 Task: Look for products from Solar Roast Coffee only.
Action: Mouse pressed left at (17, 132)
Screenshot: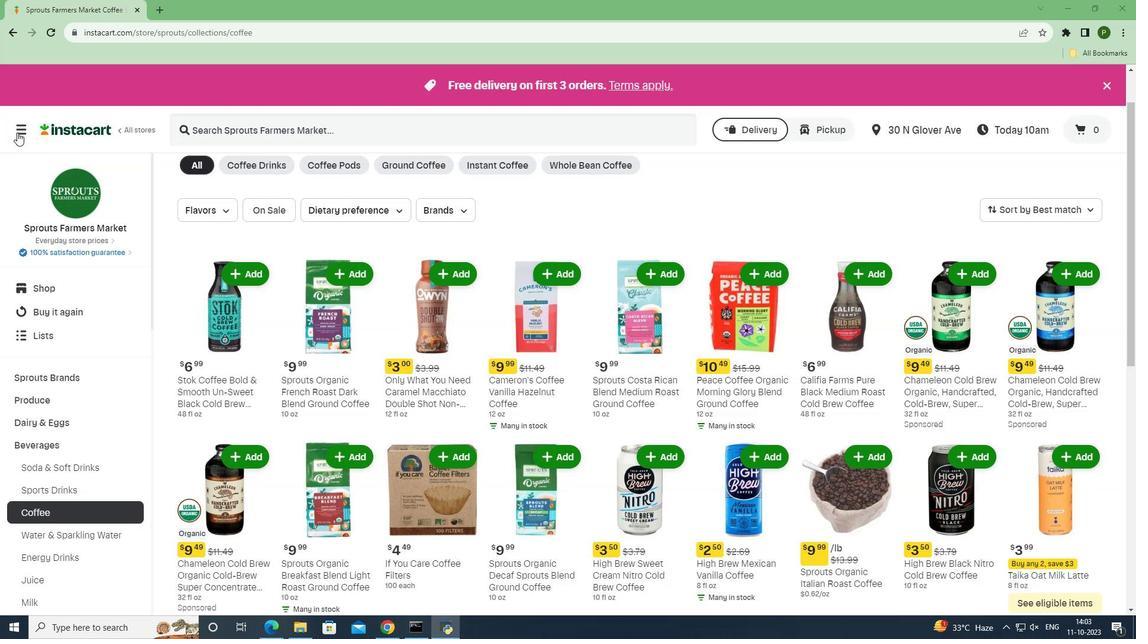 
Action: Mouse moved to (48, 322)
Screenshot: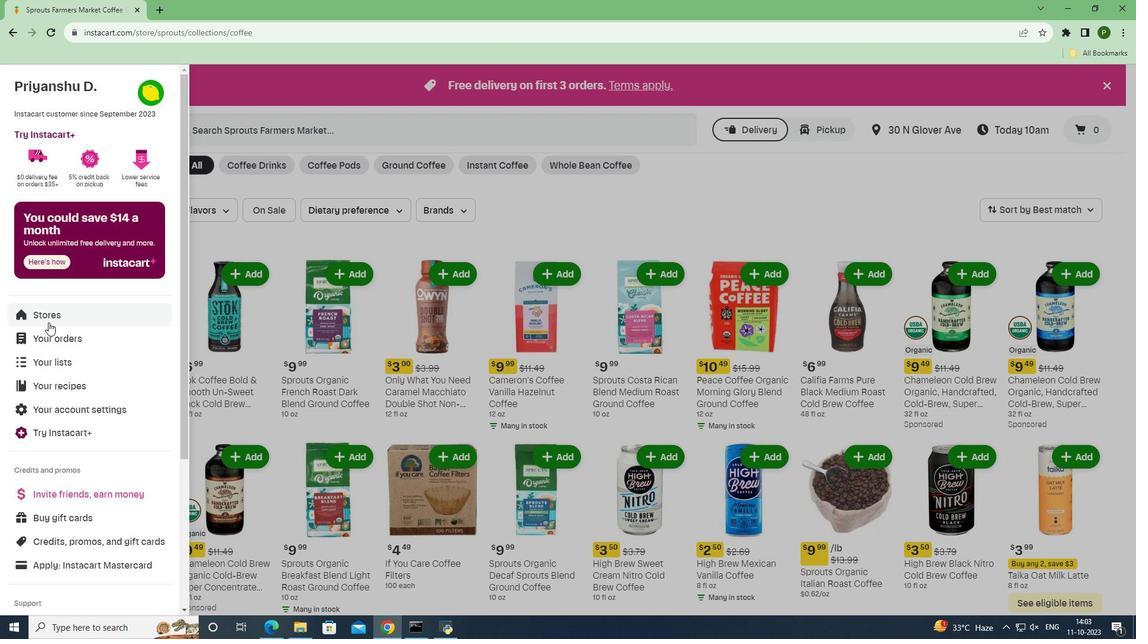 
Action: Mouse pressed left at (48, 322)
Screenshot: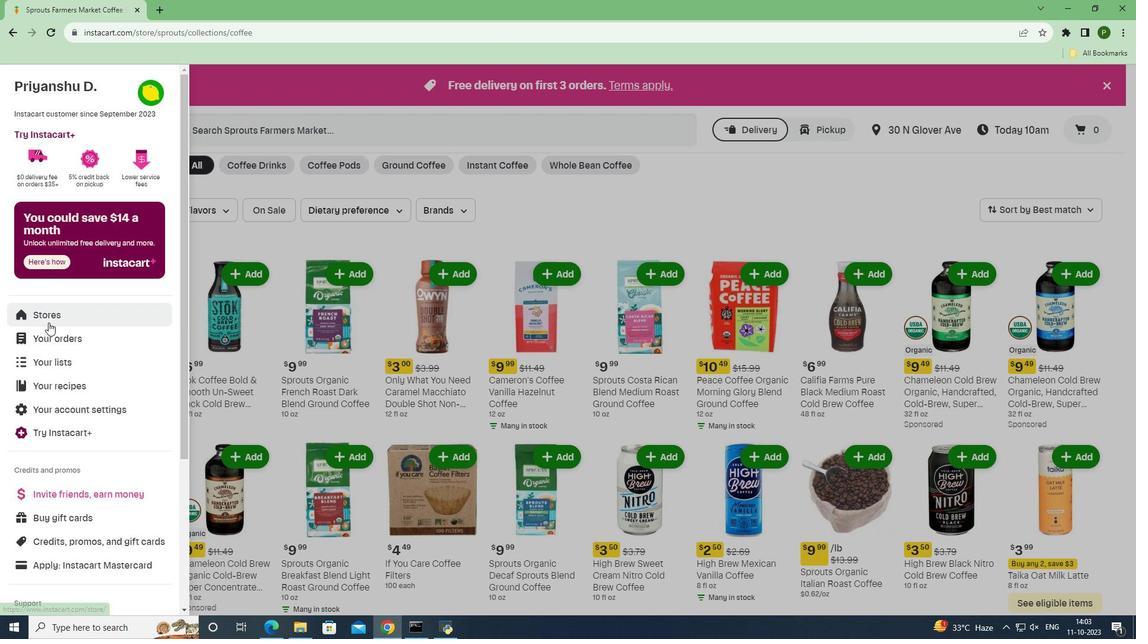 
Action: Mouse moved to (274, 148)
Screenshot: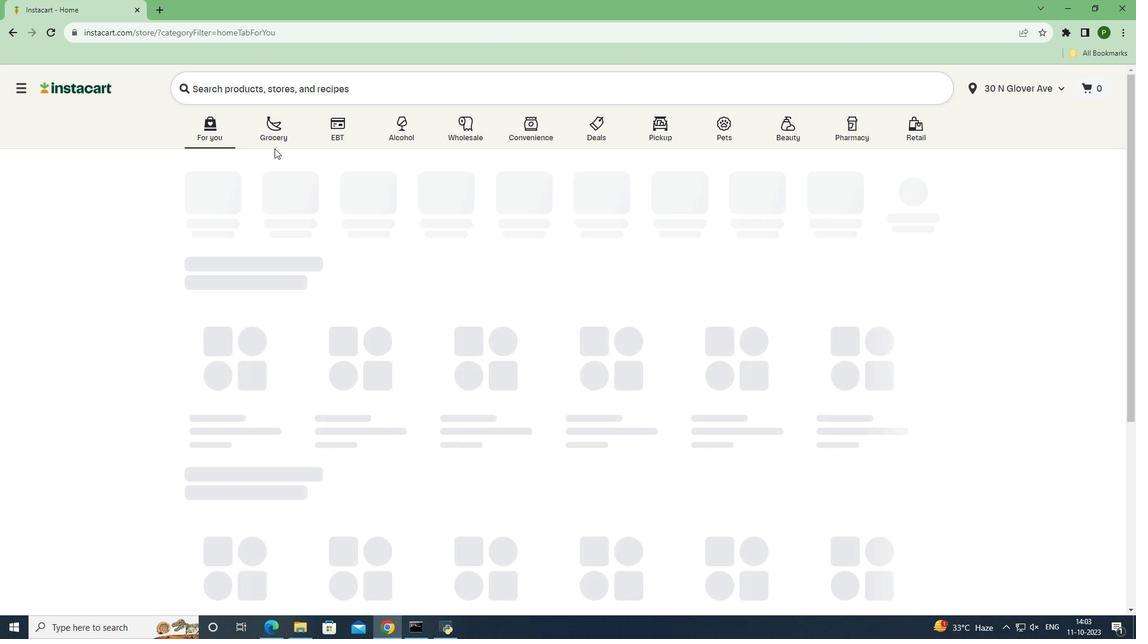 
Action: Mouse pressed left at (274, 148)
Screenshot: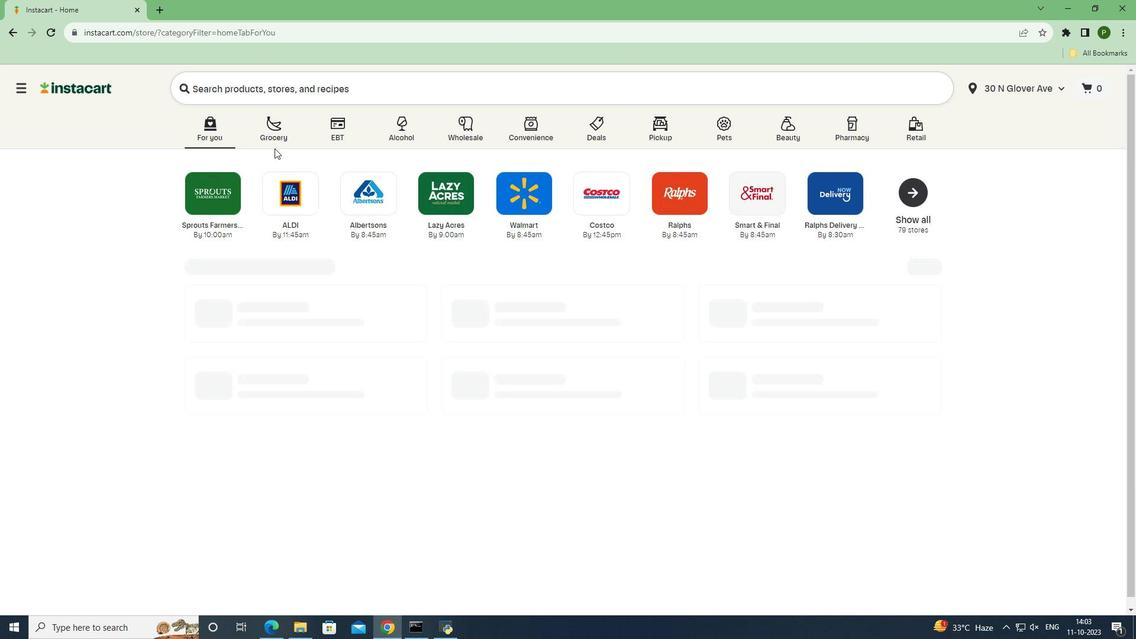 
Action: Mouse moved to (274, 144)
Screenshot: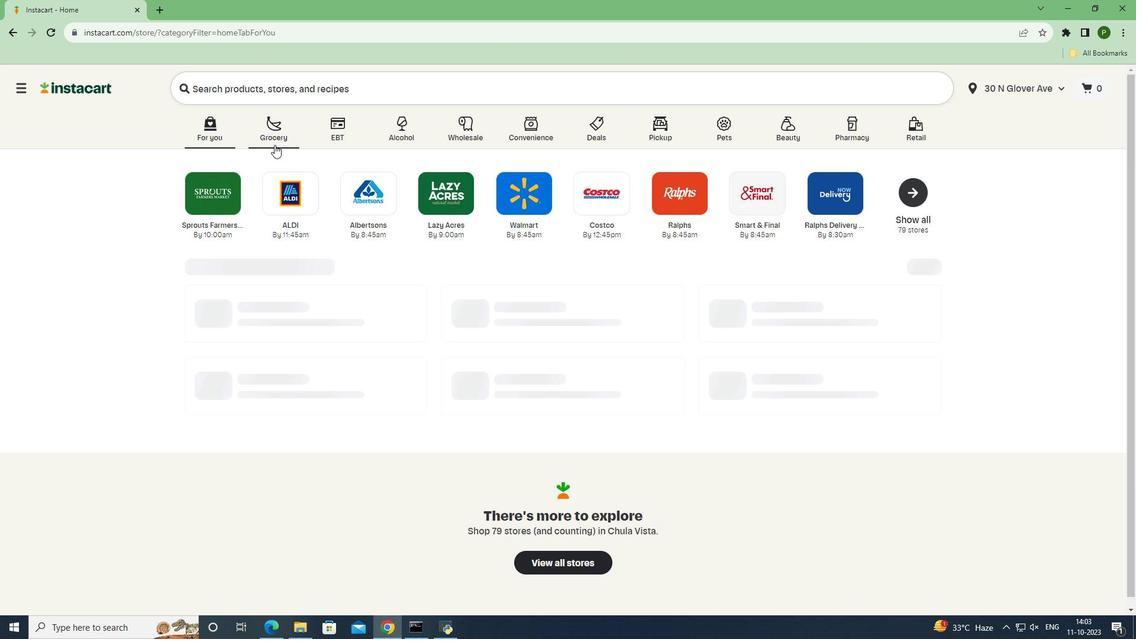 
Action: Mouse pressed left at (274, 144)
Screenshot: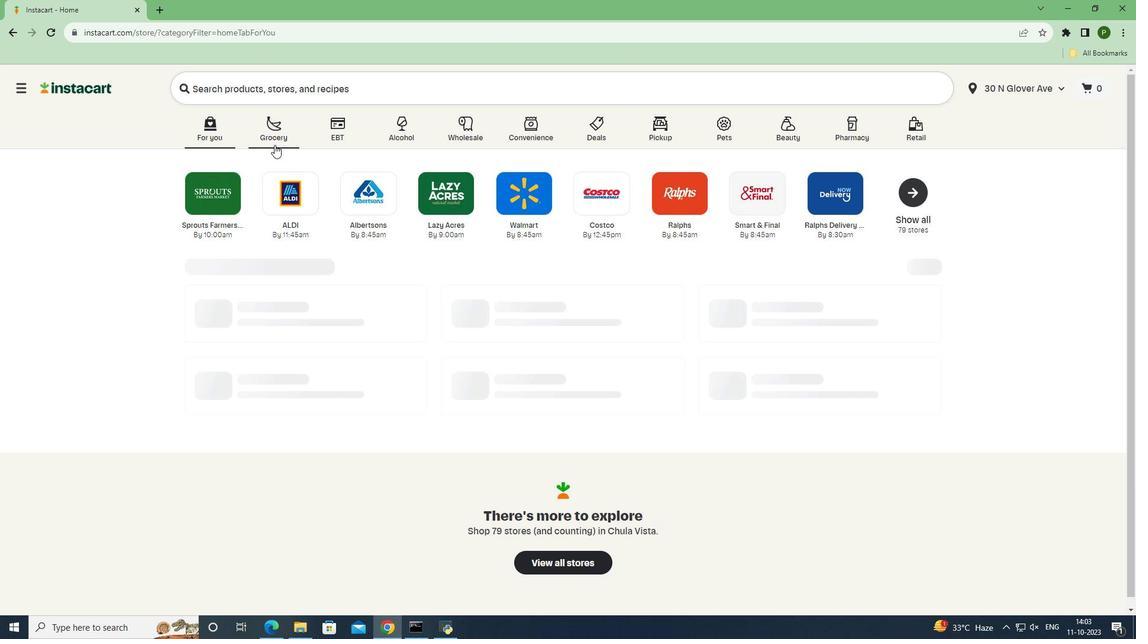 
Action: Mouse moved to (471, 266)
Screenshot: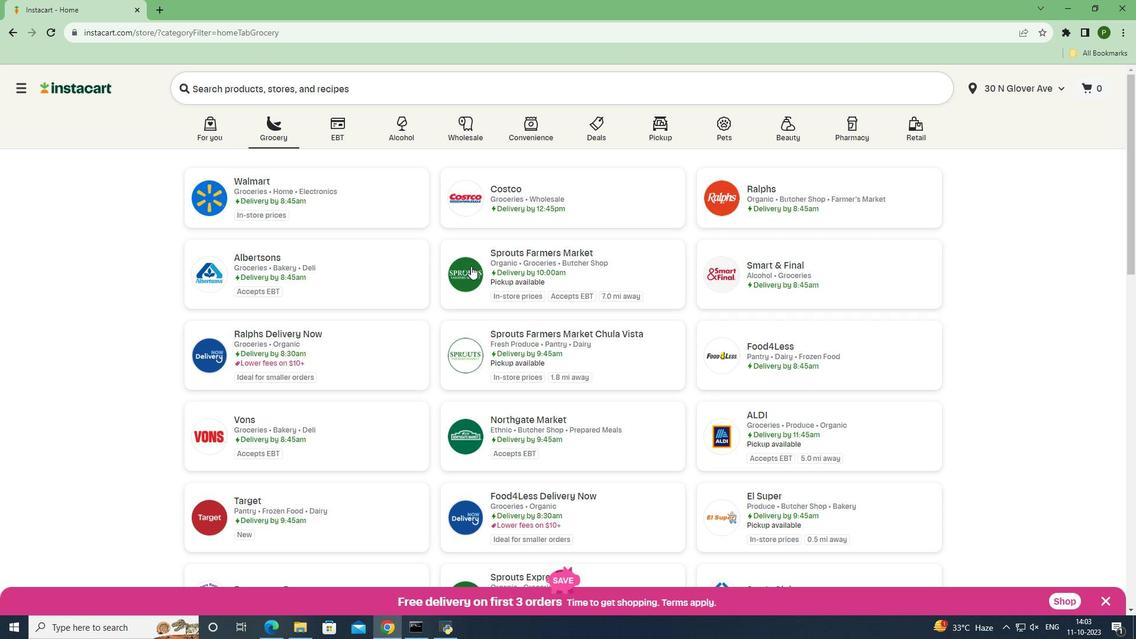 
Action: Mouse pressed left at (471, 266)
Screenshot: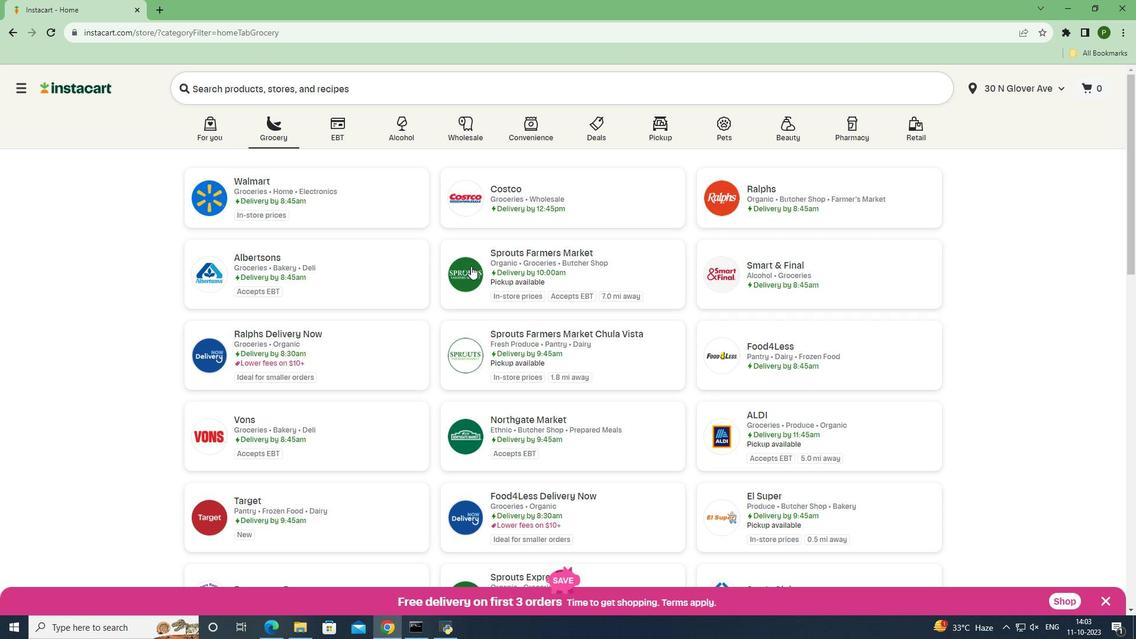 
Action: Mouse moved to (69, 445)
Screenshot: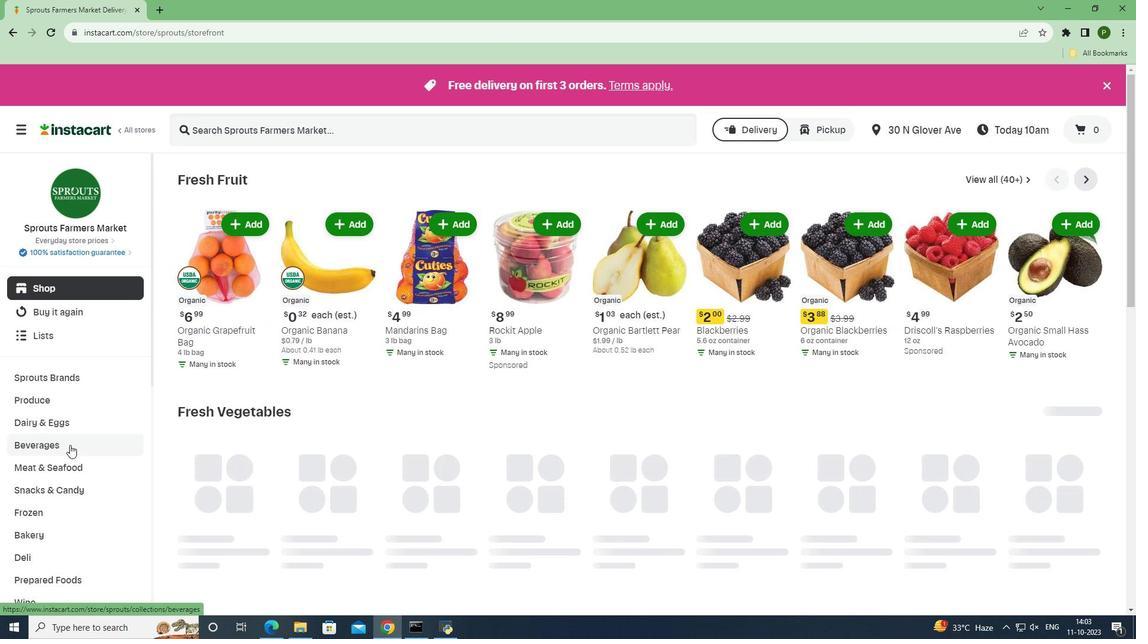 
Action: Mouse pressed left at (69, 445)
Screenshot: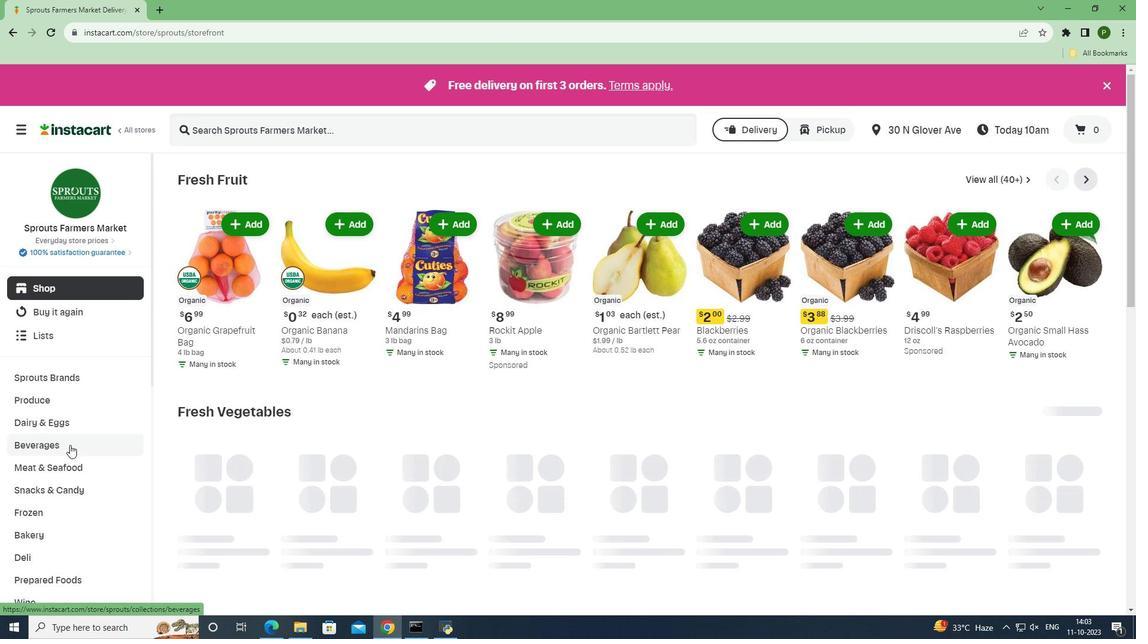 
Action: Mouse moved to (60, 508)
Screenshot: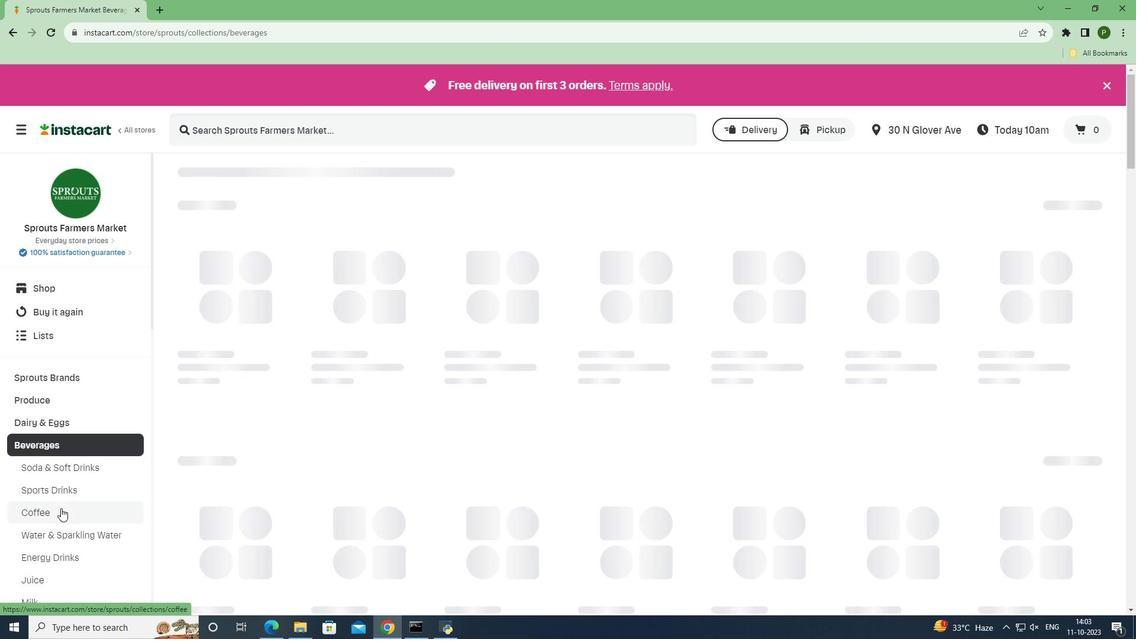 
Action: Mouse pressed left at (60, 508)
Screenshot: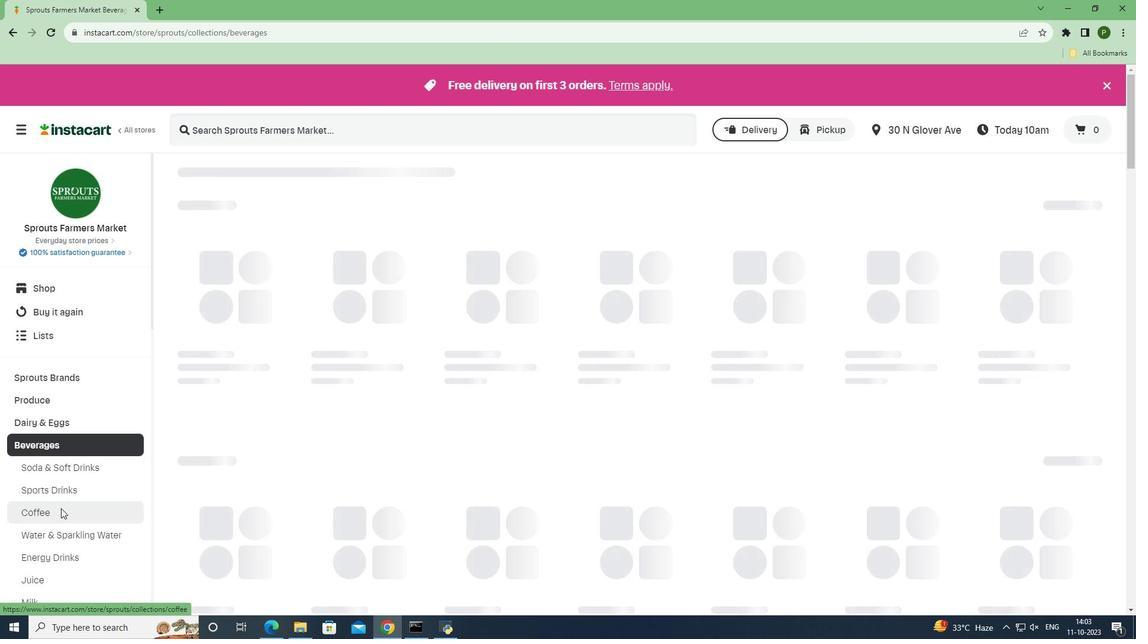 
Action: Mouse moved to (439, 260)
Screenshot: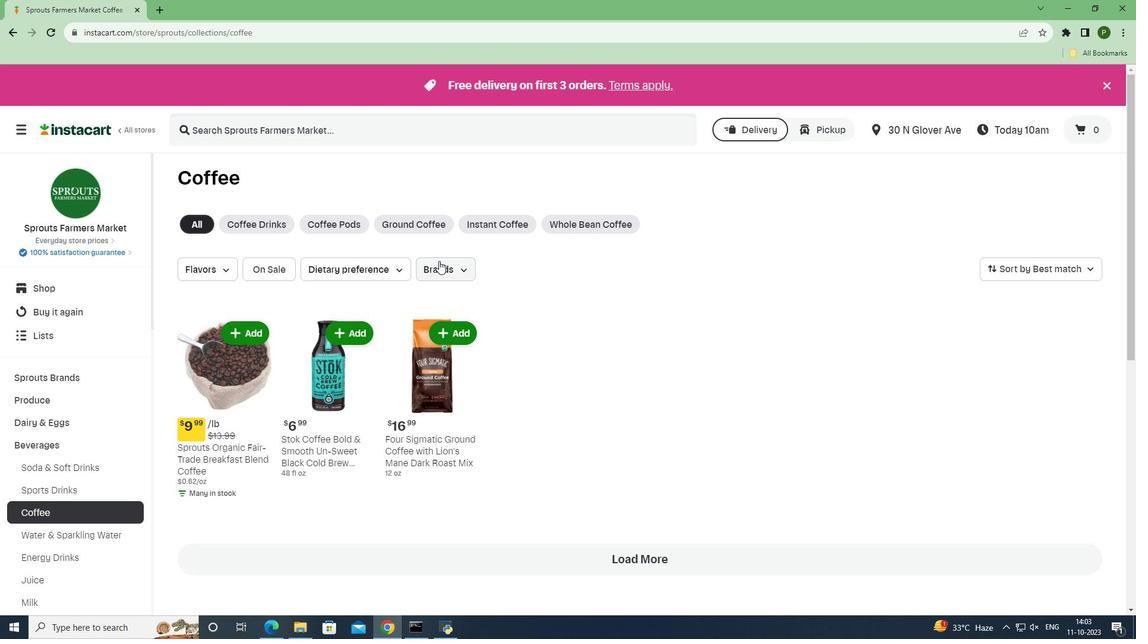 
Action: Mouse pressed left at (439, 260)
Screenshot: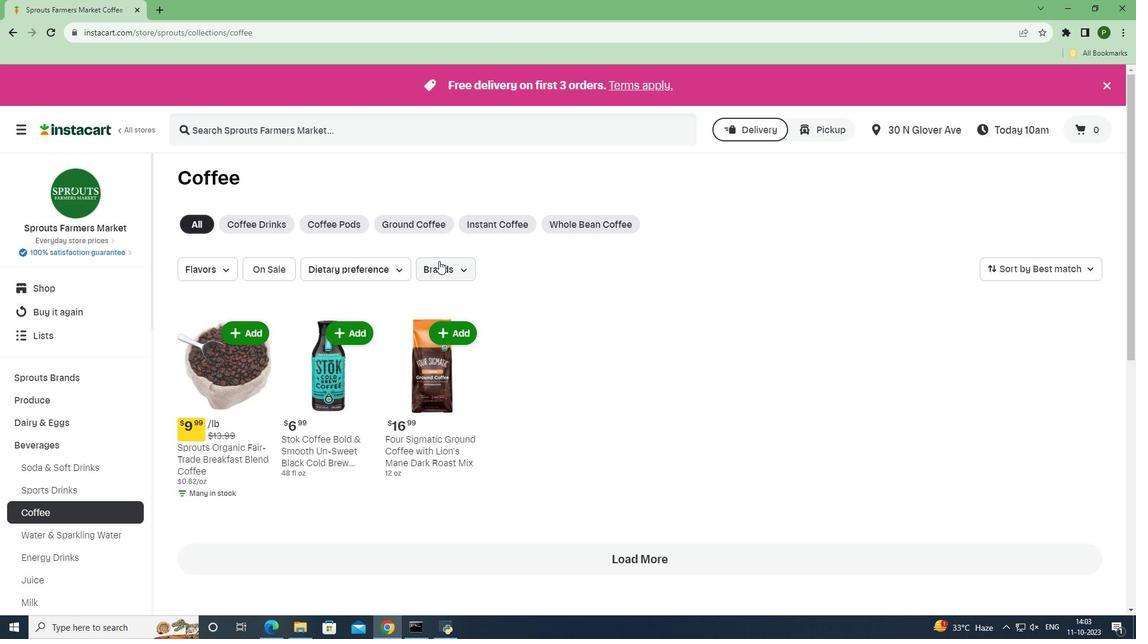 
Action: Mouse moved to (456, 346)
Screenshot: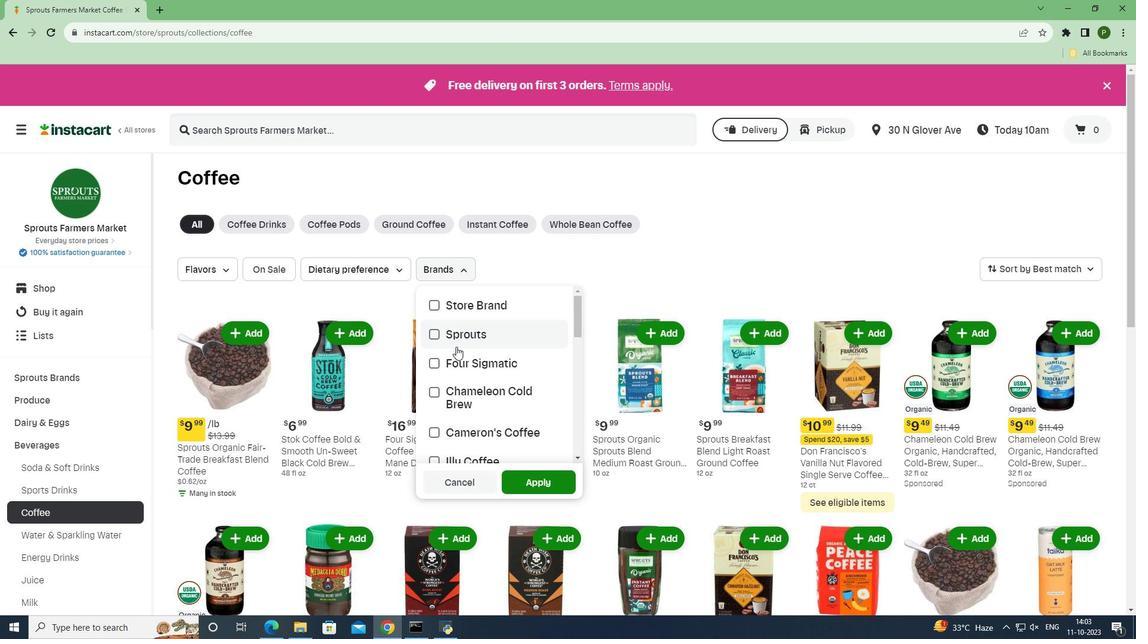 
Action: Mouse scrolled (456, 346) with delta (0, 0)
Screenshot: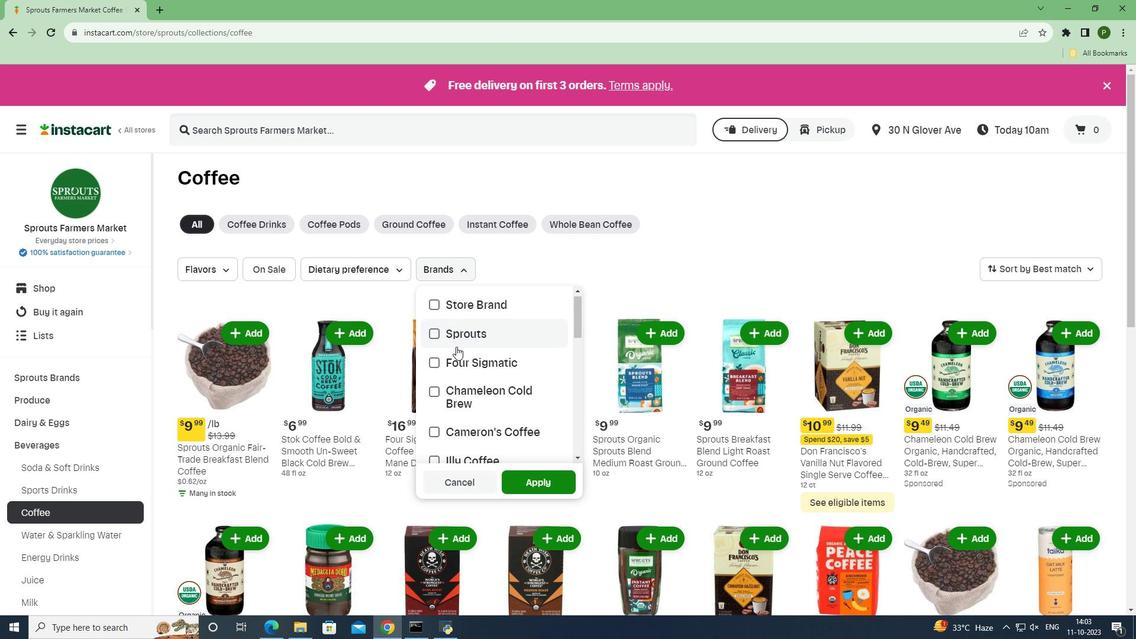 
Action: Mouse moved to (456, 347)
Screenshot: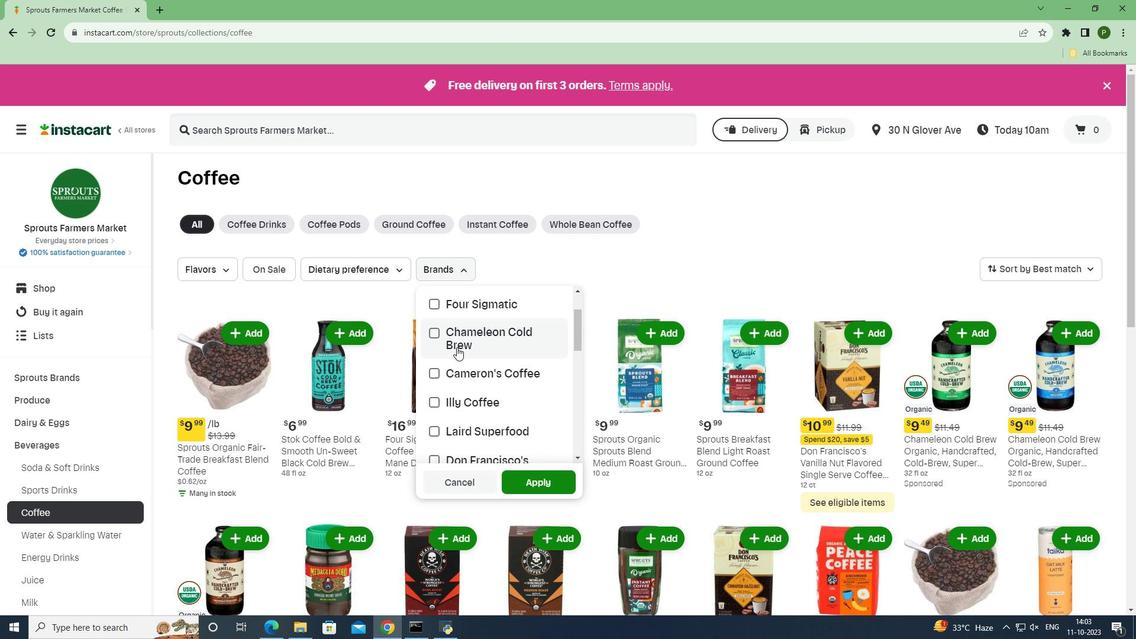 
Action: Mouse scrolled (456, 346) with delta (0, 0)
Screenshot: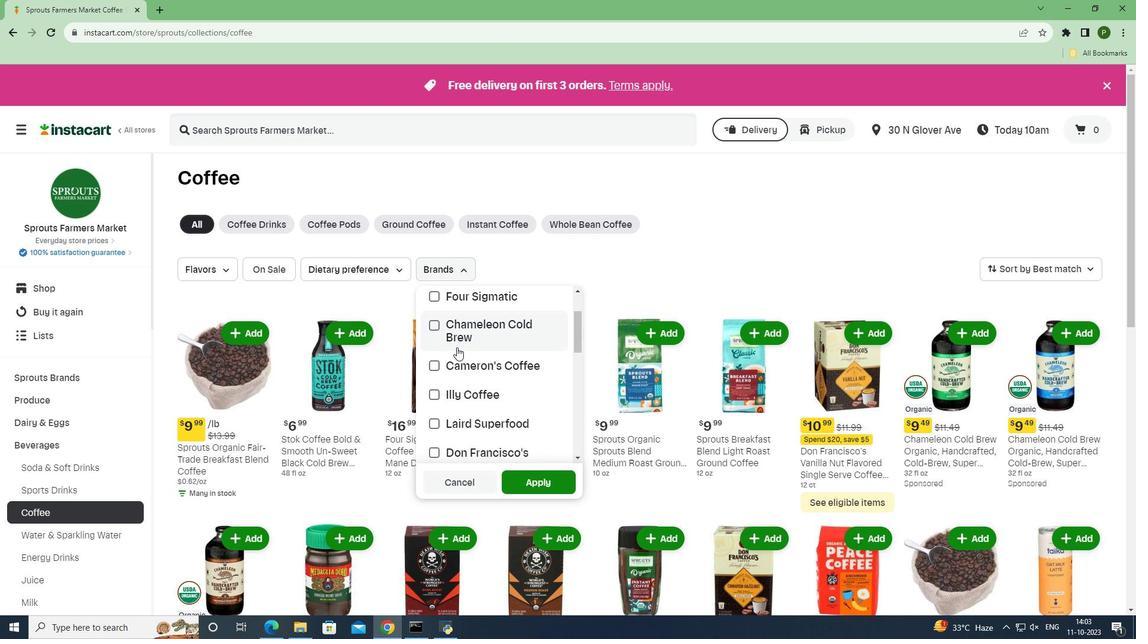 
Action: Mouse scrolled (456, 346) with delta (0, 0)
Screenshot: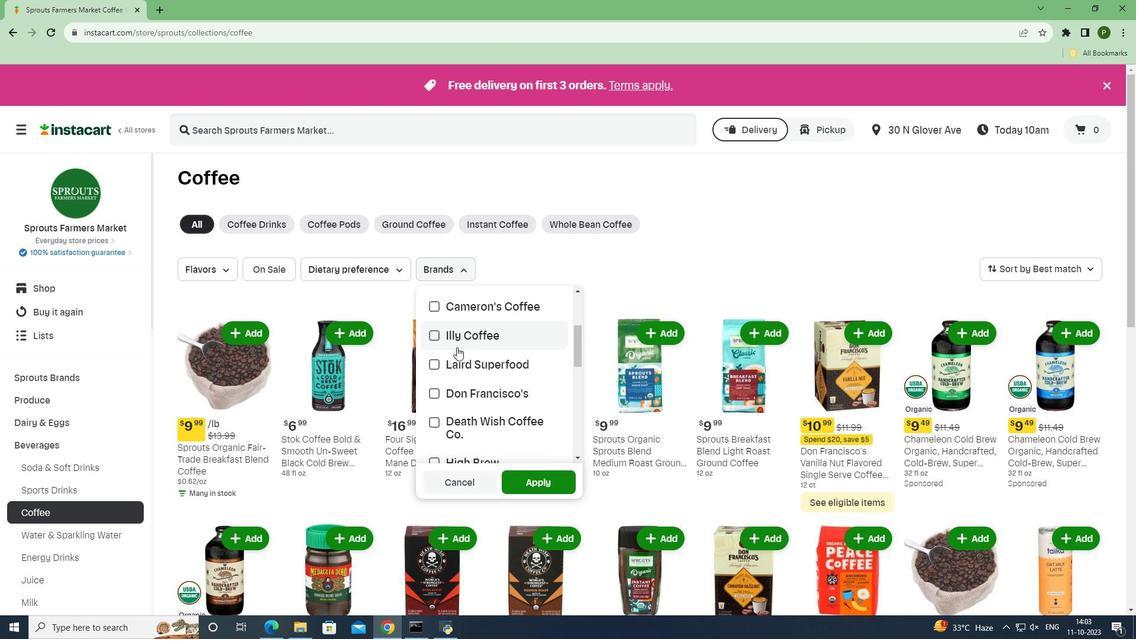 
Action: Mouse scrolled (456, 346) with delta (0, 0)
Screenshot: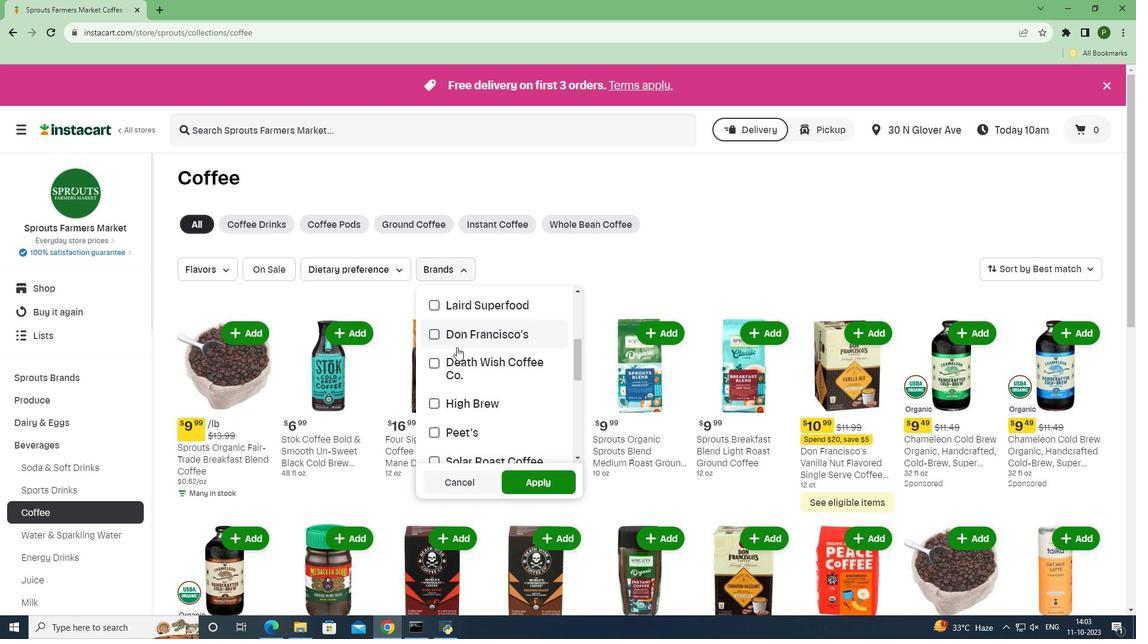 
Action: Mouse scrolled (456, 346) with delta (0, 0)
Screenshot: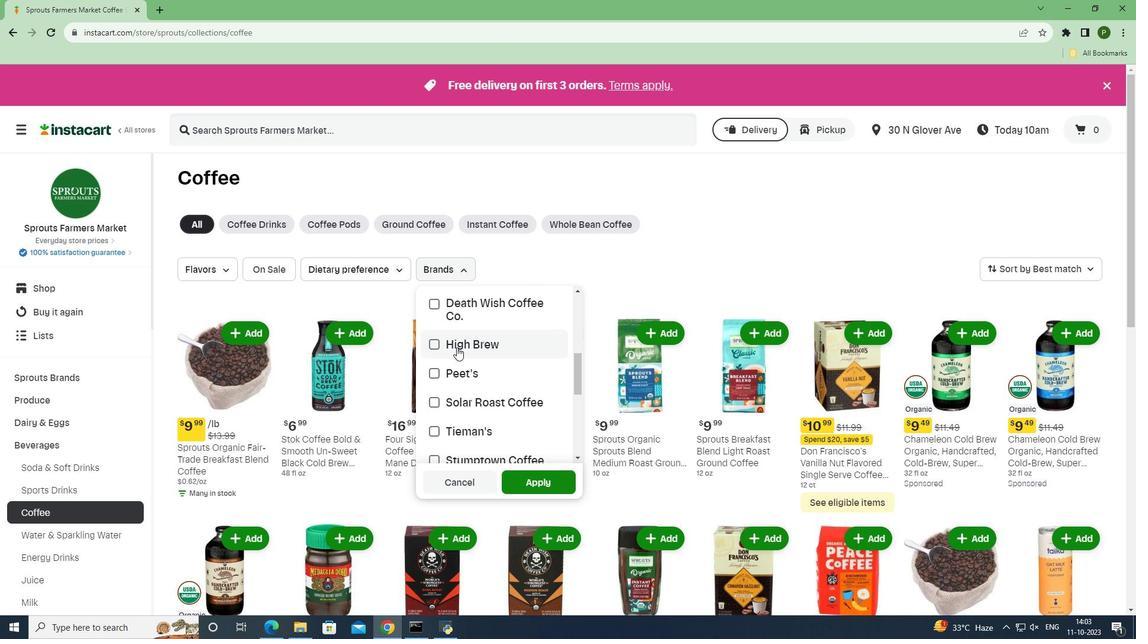 
Action: Mouse pressed left at (456, 347)
Screenshot: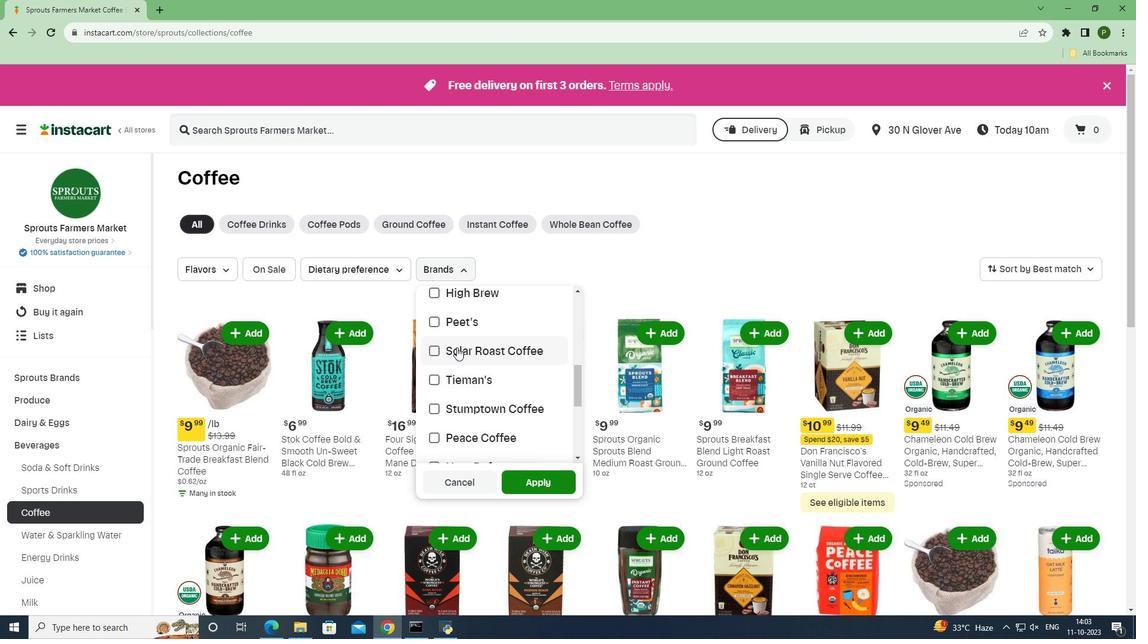 
Action: Mouse moved to (532, 474)
Screenshot: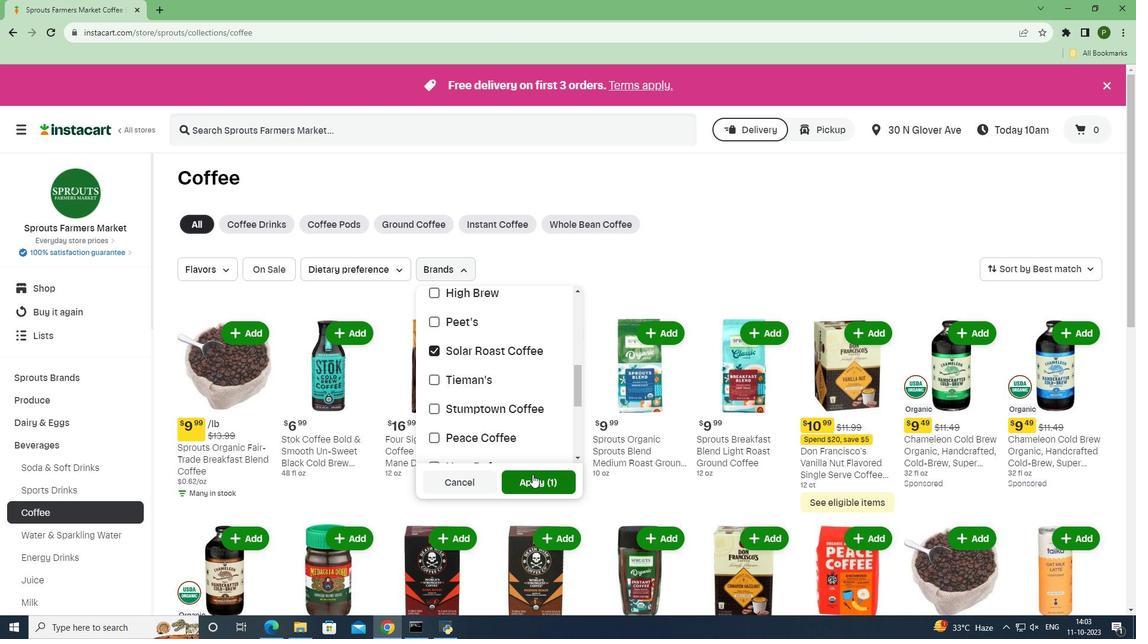 
Action: Mouse pressed left at (532, 474)
Screenshot: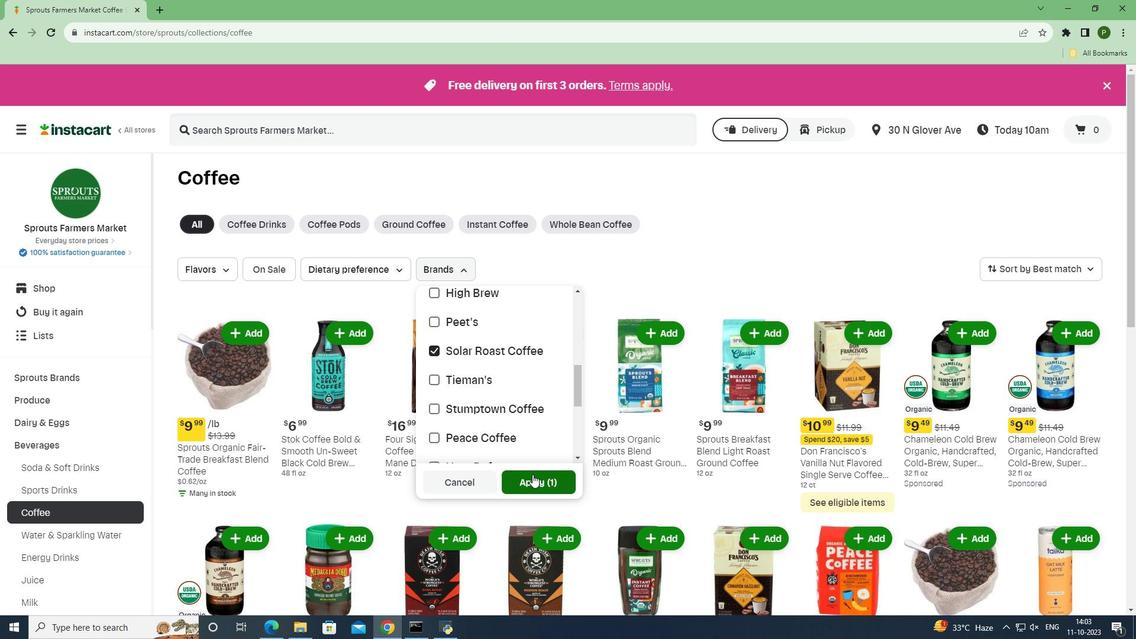 
Action: Mouse moved to (638, 405)
Screenshot: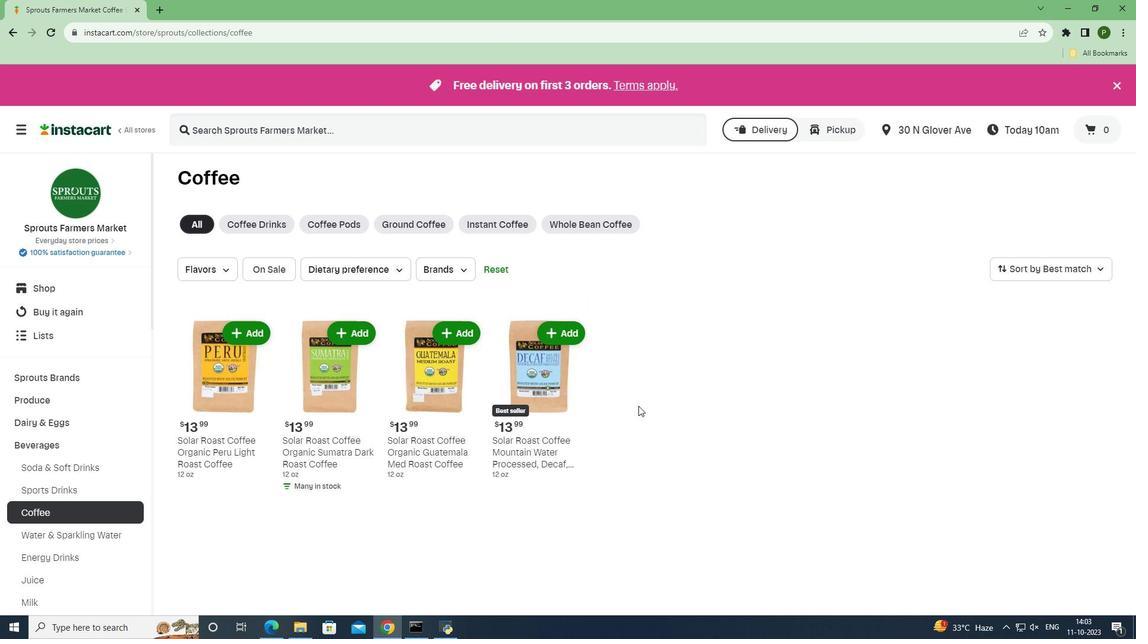 
